 Task: Select hybrid workplace type.
Action: Mouse moved to (468, 107)
Screenshot: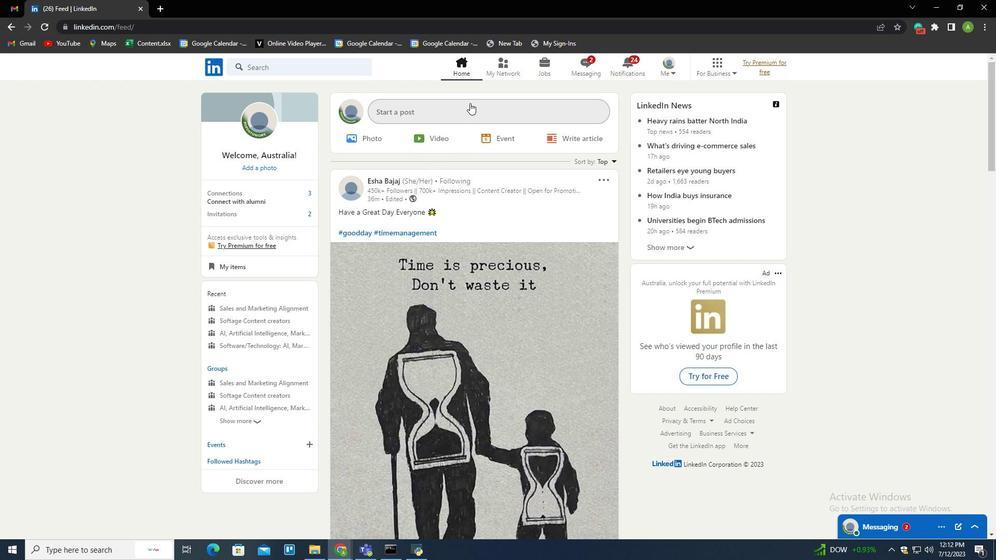 
Action: Mouse pressed left at (468, 107)
Screenshot: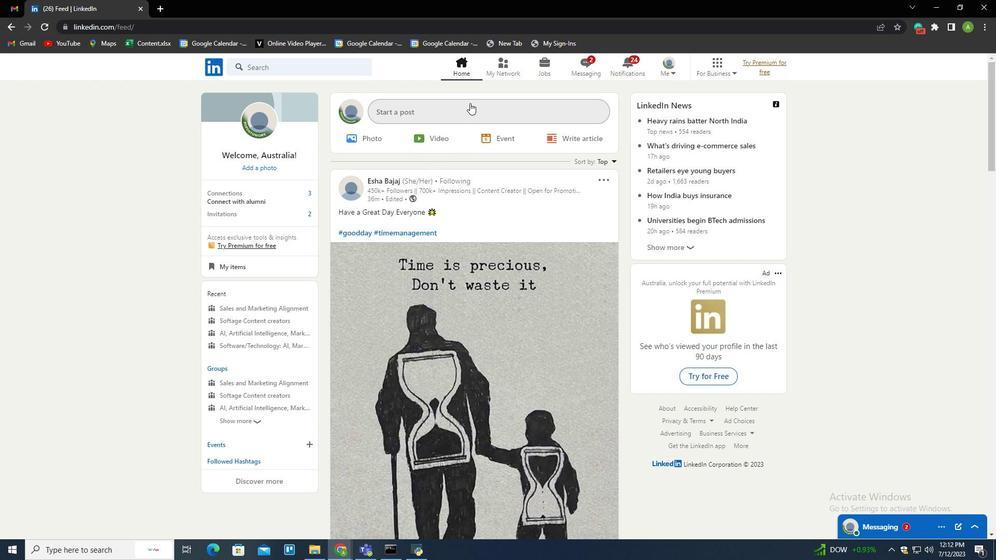
Action: Mouse moved to (441, 310)
Screenshot: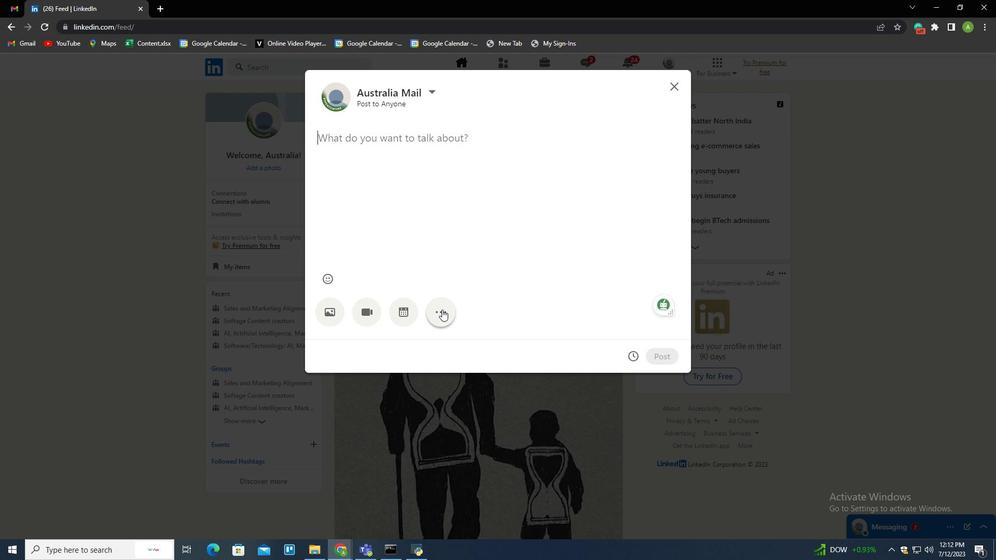 
Action: Mouse pressed left at (441, 310)
Screenshot: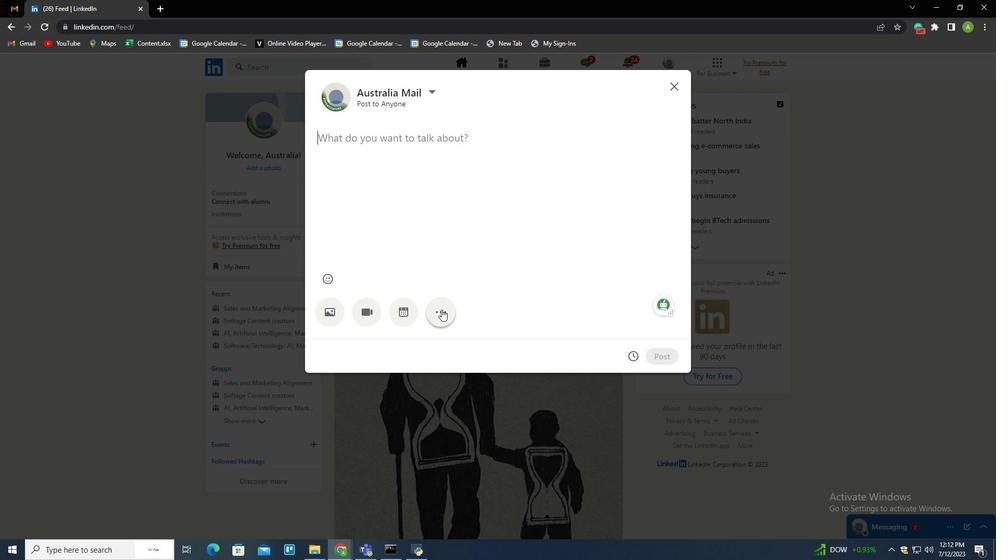 
Action: Mouse moved to (472, 308)
Screenshot: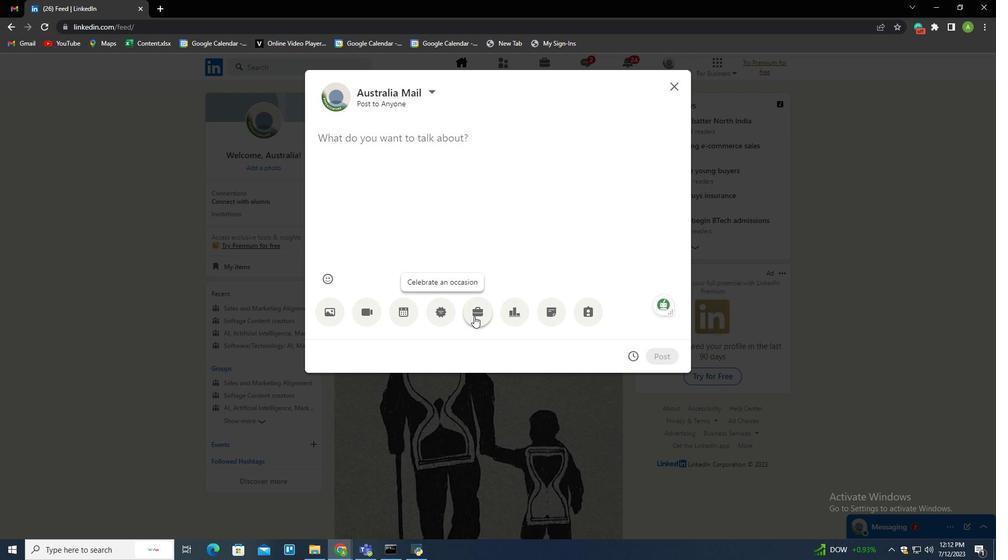 
Action: Mouse pressed left at (472, 308)
Screenshot: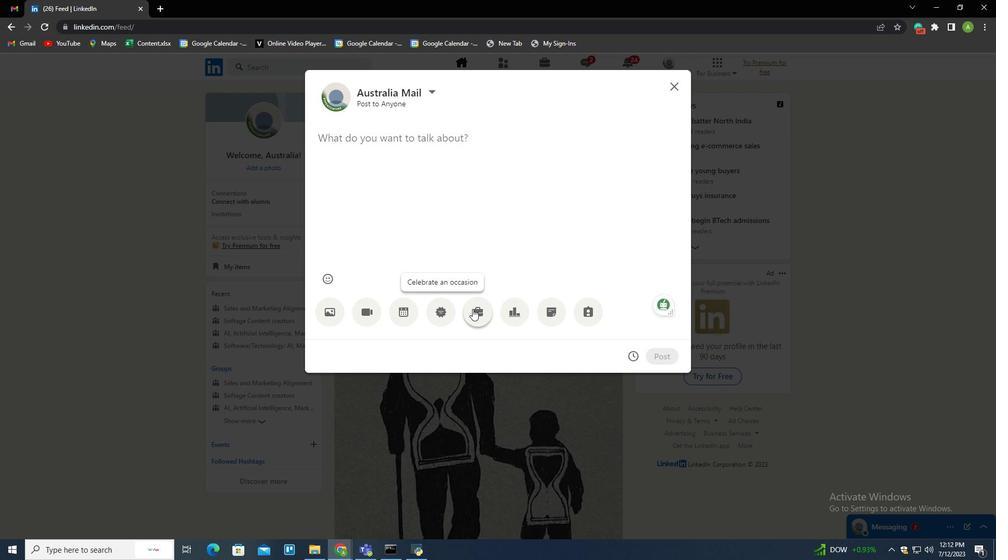 
Action: Mouse moved to (494, 426)
Screenshot: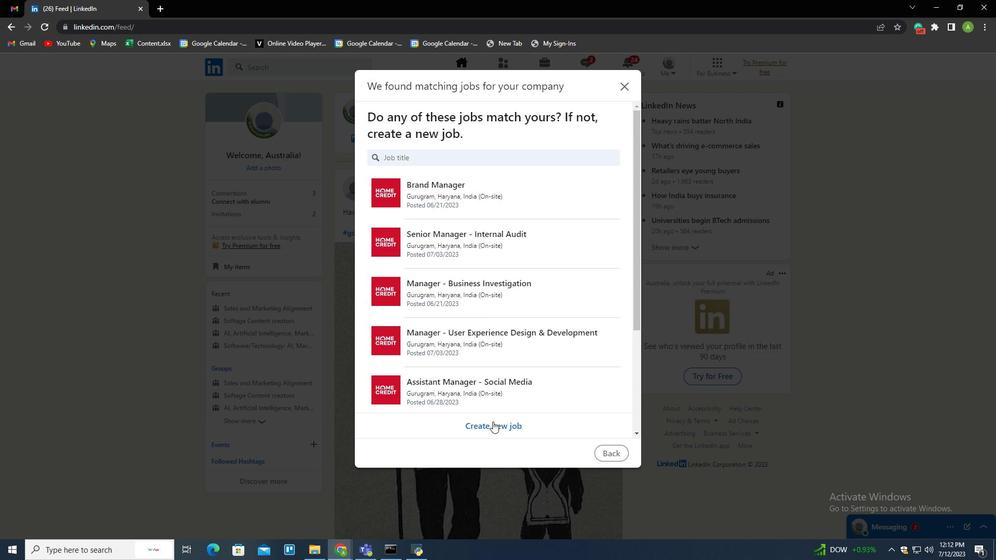 
Action: Mouse pressed left at (494, 426)
Screenshot: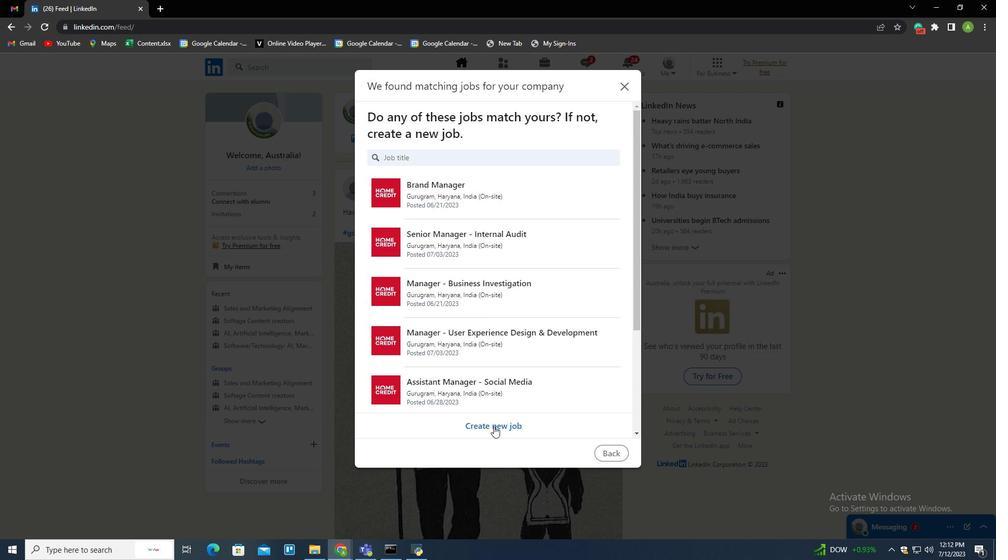 
Action: Mouse moved to (453, 209)
Screenshot: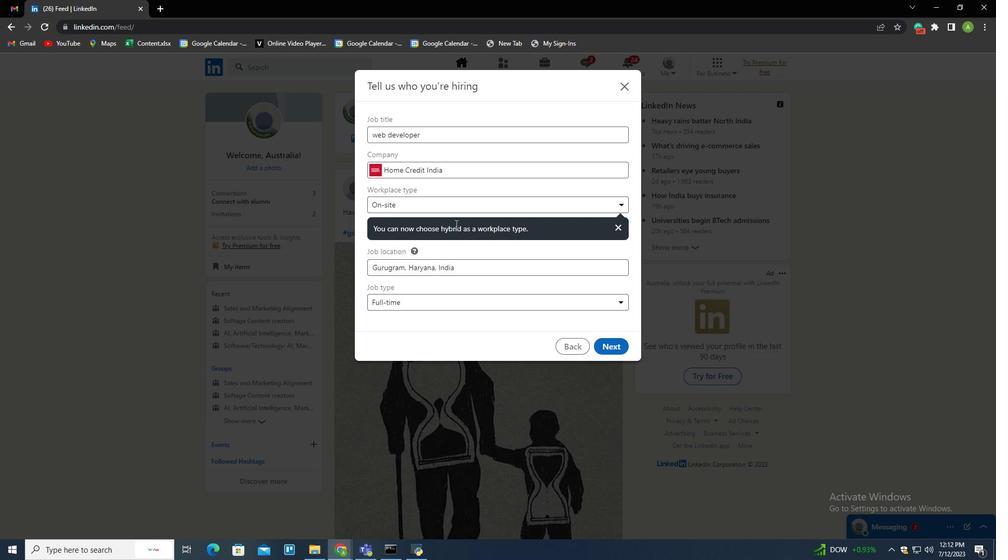 
Action: Mouse pressed left at (453, 209)
Screenshot: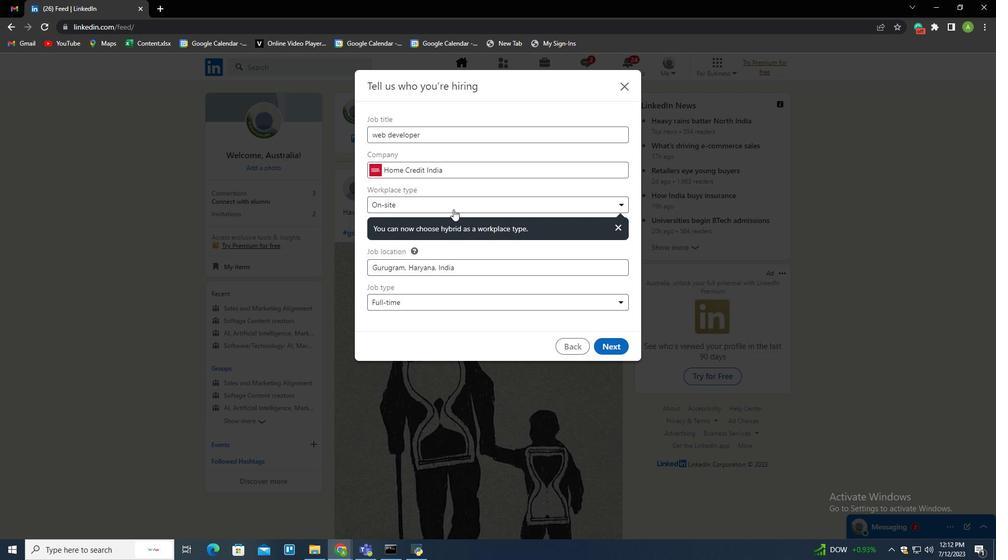 
Action: Mouse moved to (400, 253)
Screenshot: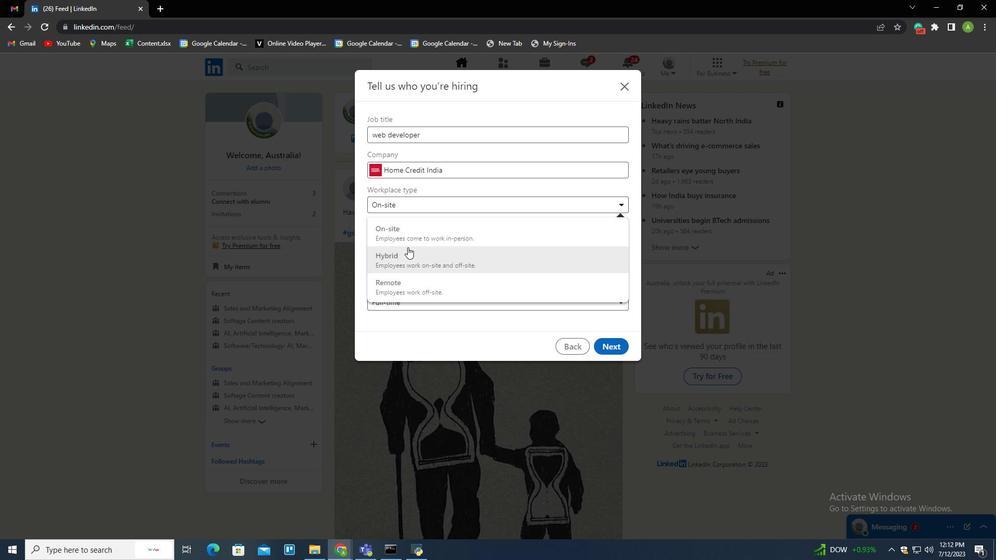 
Action: Mouse pressed left at (400, 253)
Screenshot: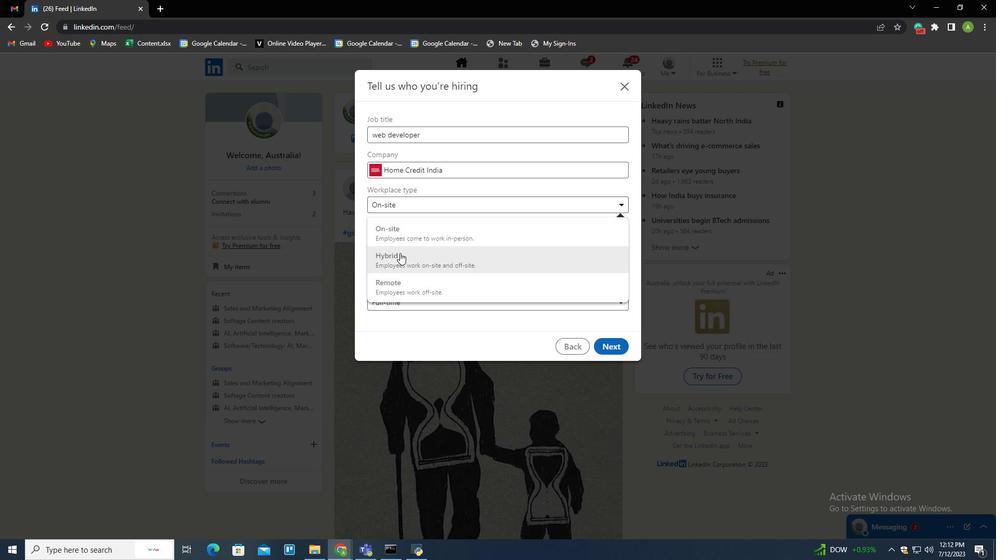 
Action: Mouse moved to (466, 302)
Screenshot: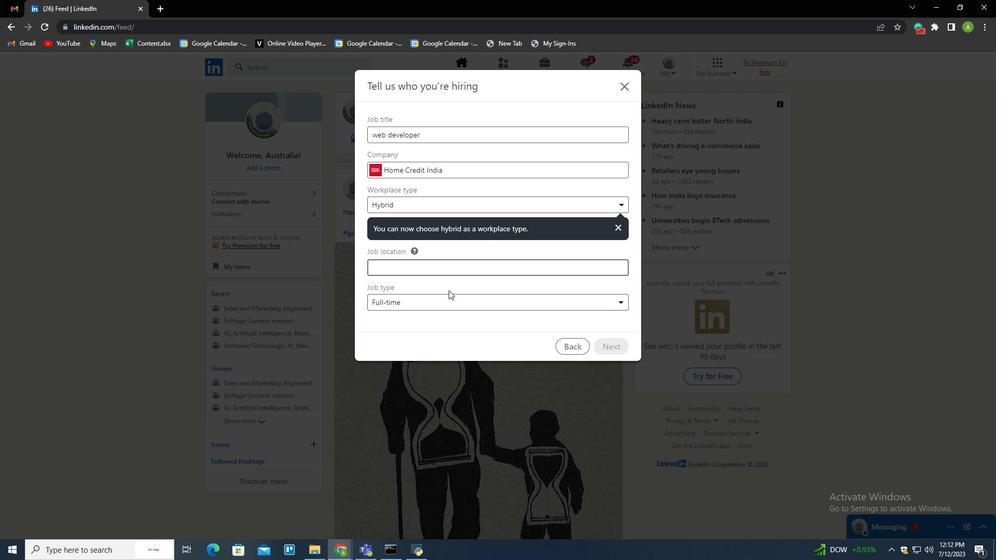 
